 Task: Adjust the reminder settings in Microsoft Outlook.
Action: Mouse moved to (33, 28)
Screenshot: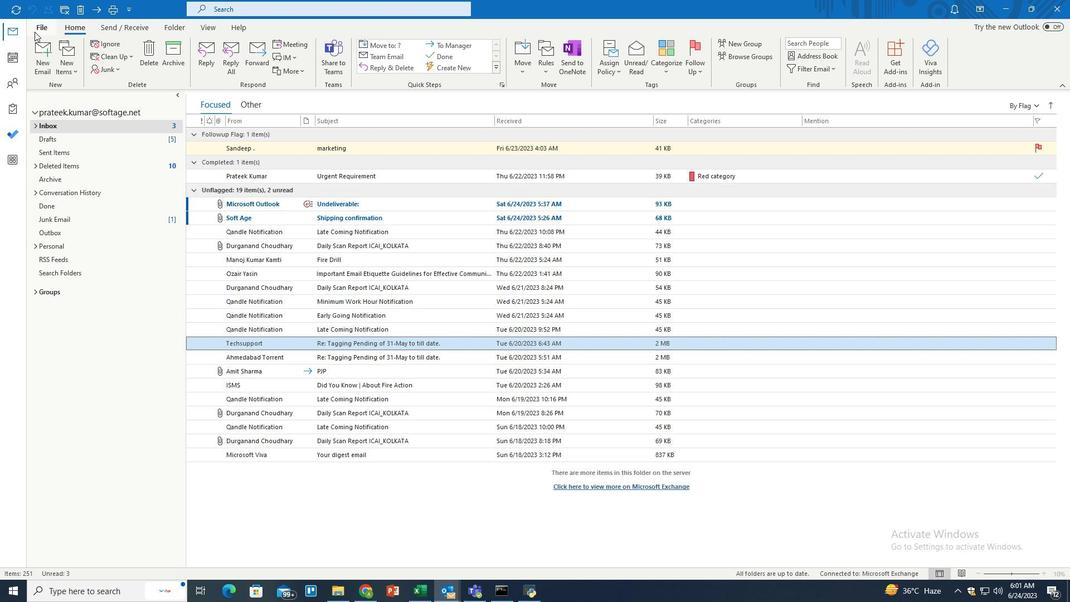 
Action: Mouse pressed left at (33, 28)
Screenshot: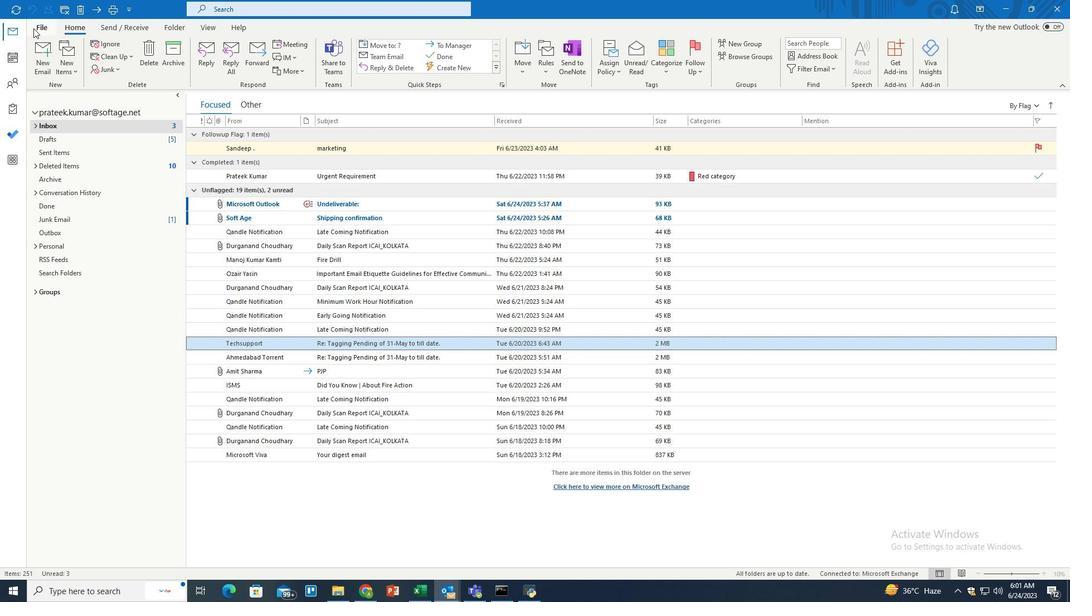 
Action: Mouse moved to (34, 537)
Screenshot: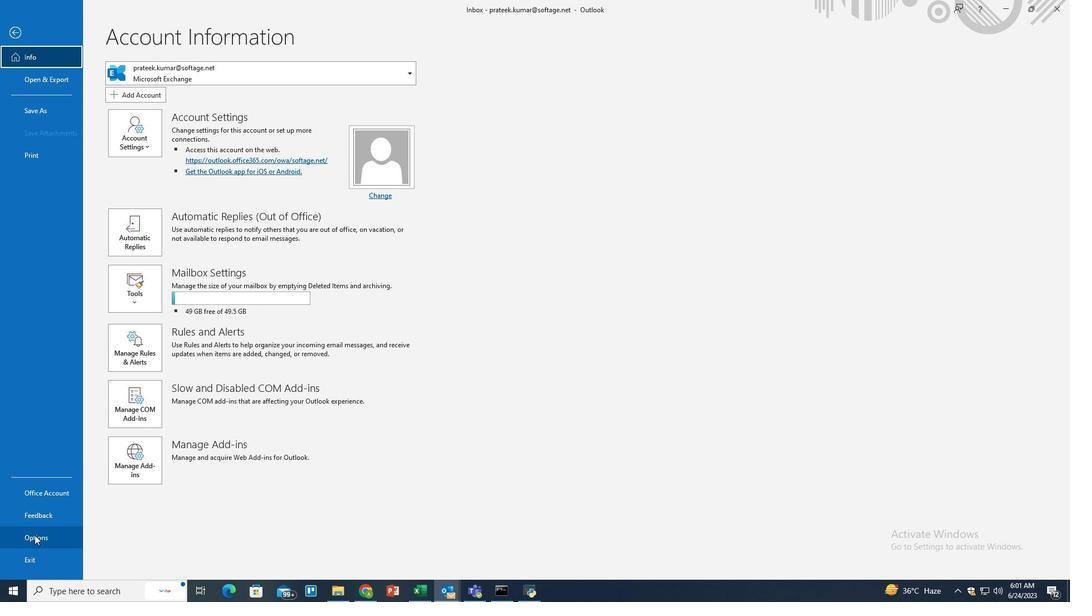 
Action: Mouse pressed left at (34, 537)
Screenshot: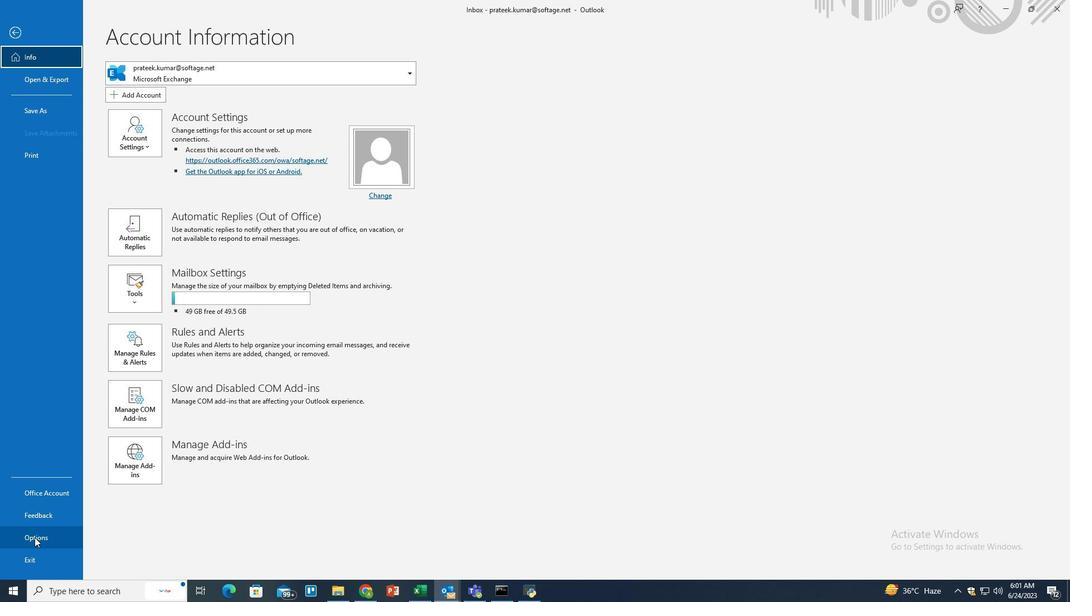 
Action: Mouse moved to (319, 269)
Screenshot: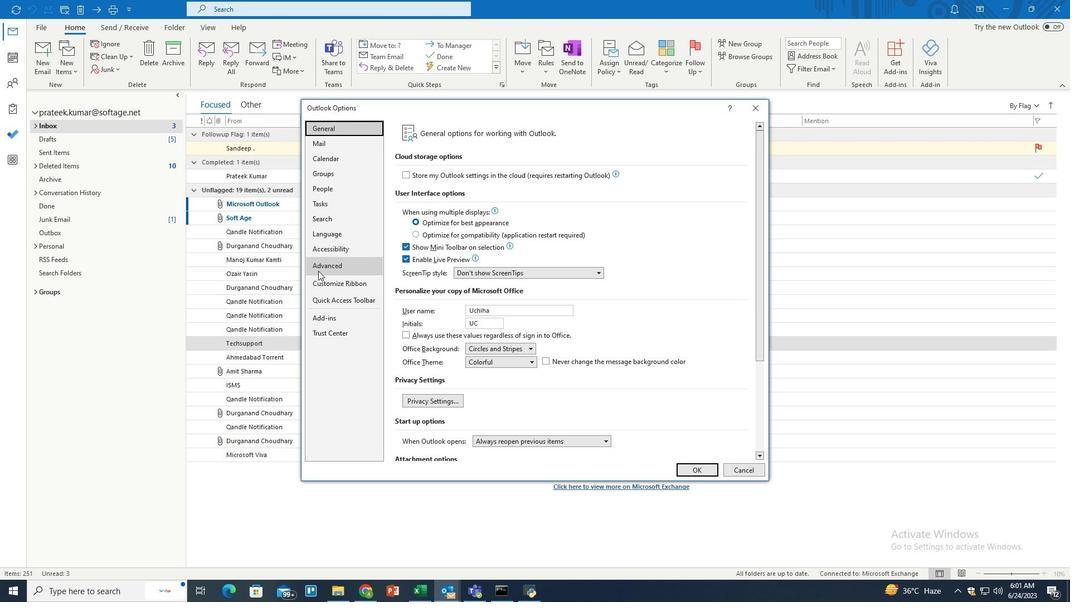 
Action: Mouse pressed left at (319, 269)
Screenshot: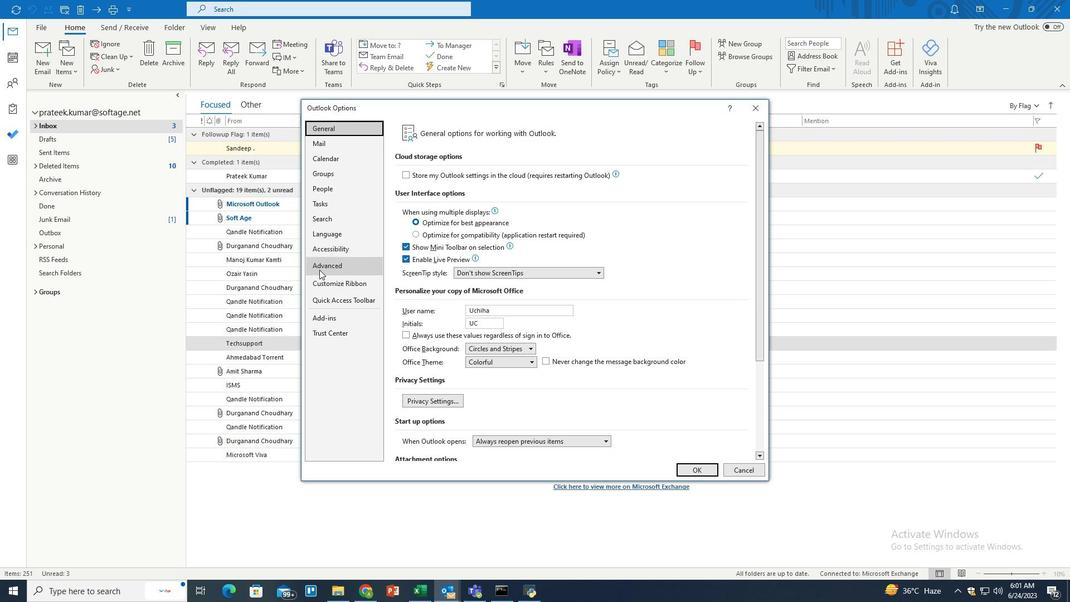 
Action: Mouse moved to (455, 322)
Screenshot: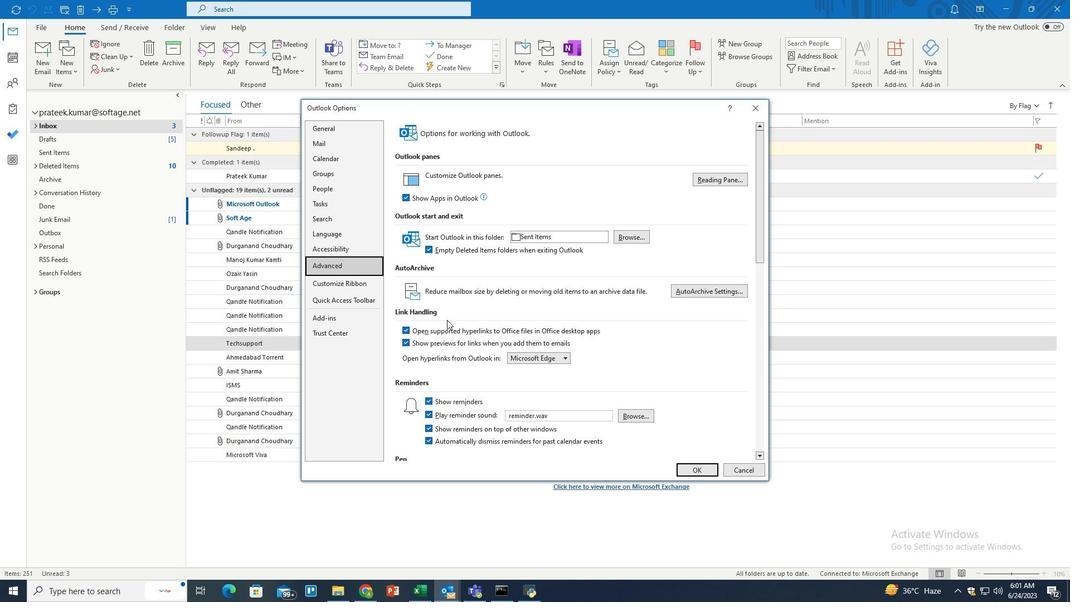 
Action: Mouse scrolled (455, 322) with delta (0, 0)
Screenshot: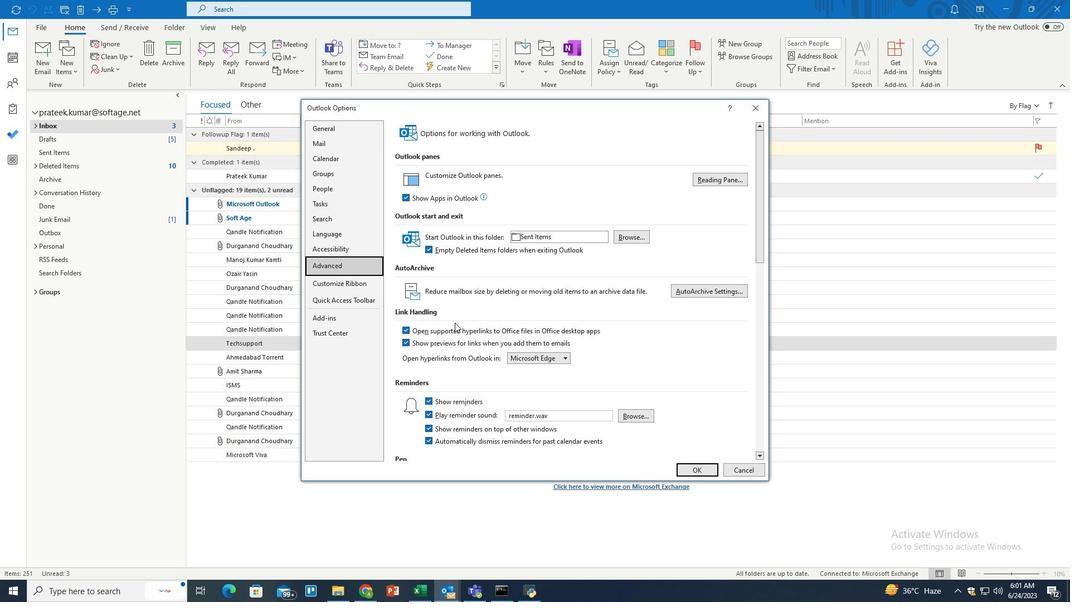 
Action: Mouse scrolled (455, 322) with delta (0, 0)
Screenshot: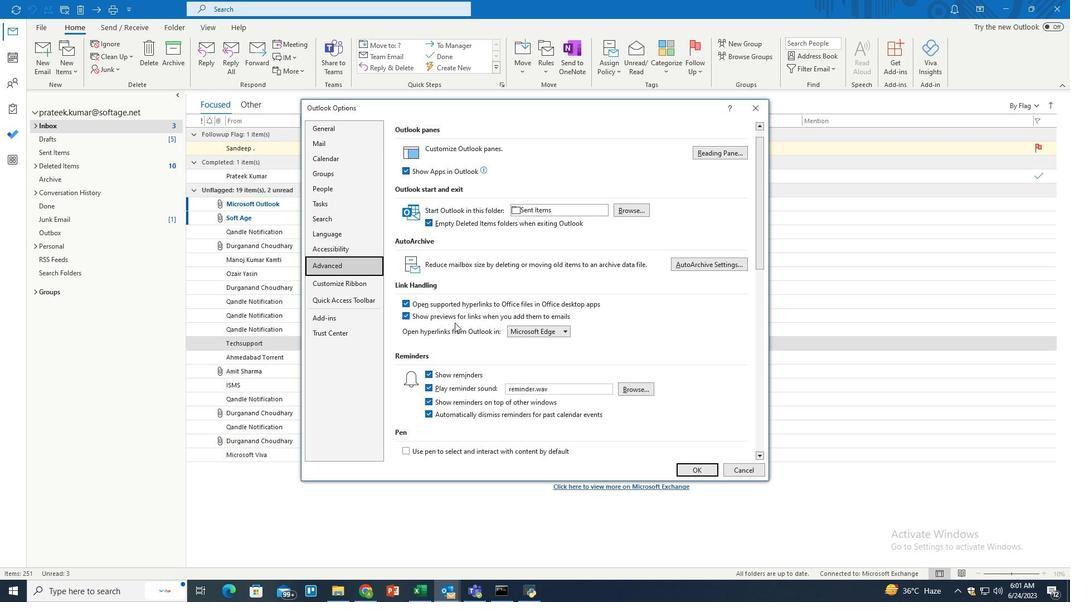 
Action: Mouse scrolled (455, 322) with delta (0, 0)
Screenshot: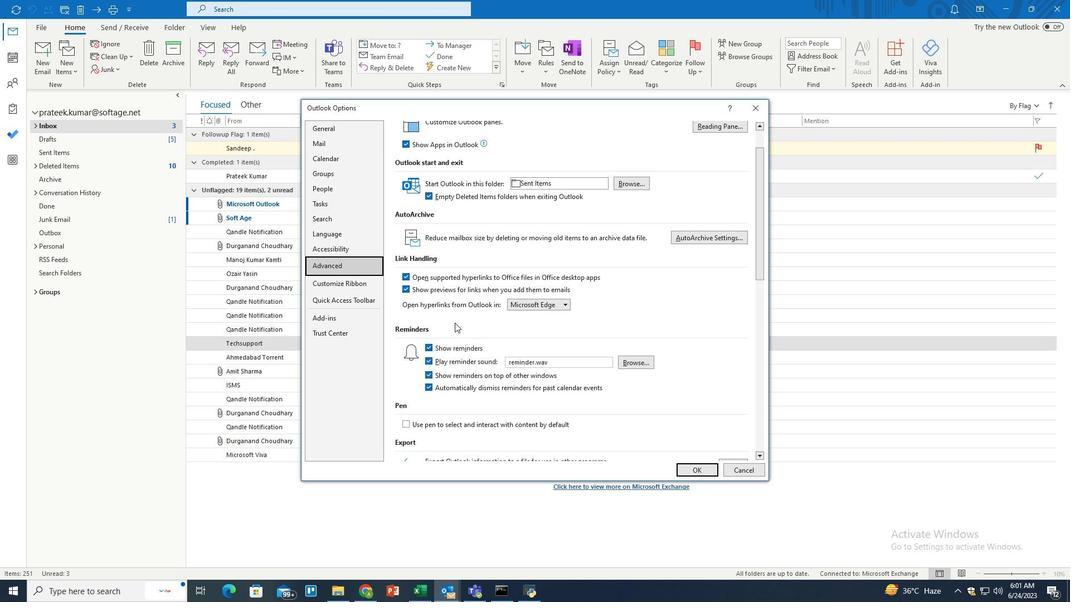 
Action: Mouse scrolled (455, 322) with delta (0, 0)
Screenshot: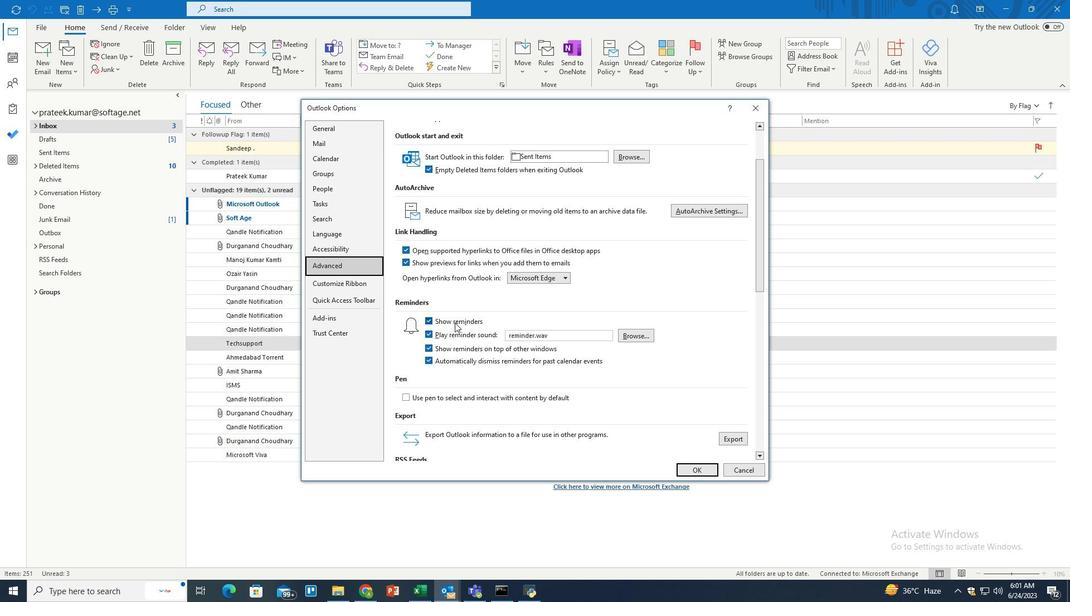 
Action: Mouse scrolled (455, 322) with delta (0, 0)
Screenshot: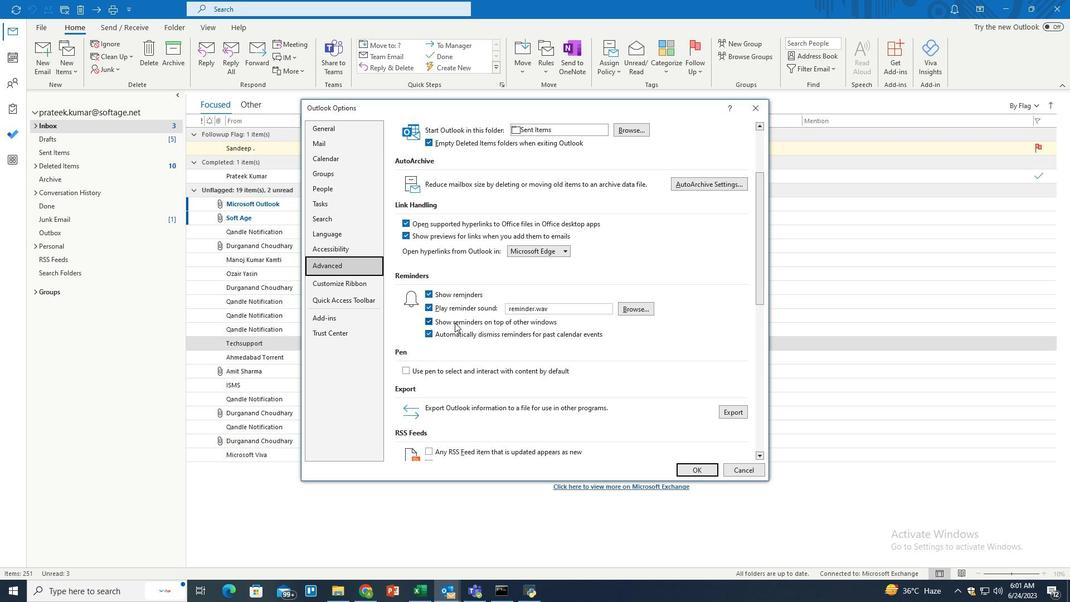 
Action: Mouse scrolled (455, 322) with delta (0, 0)
Screenshot: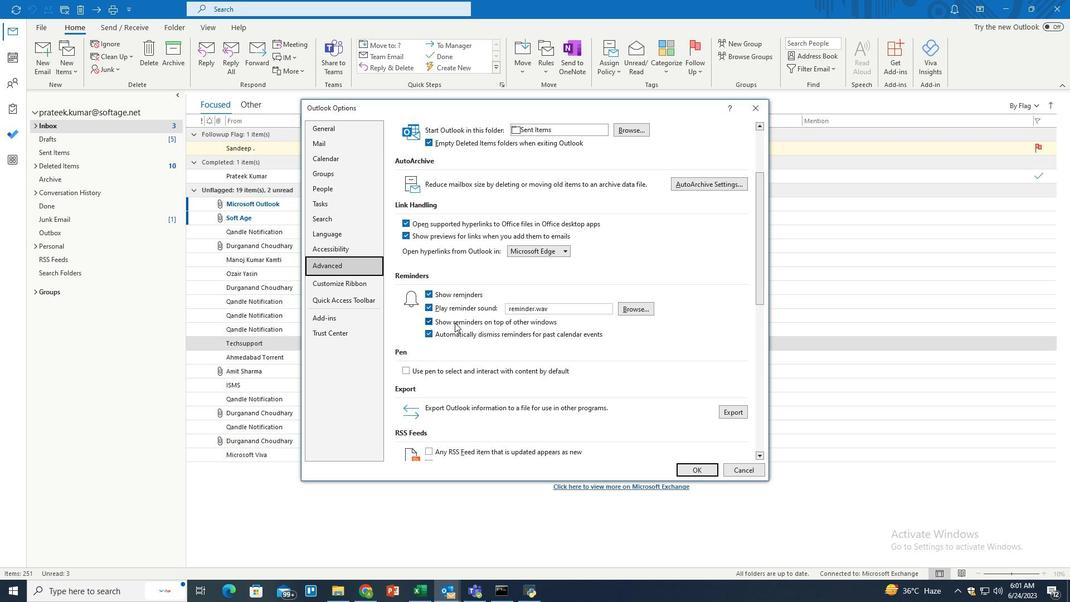 
Action: Mouse moved to (407, 318)
Screenshot: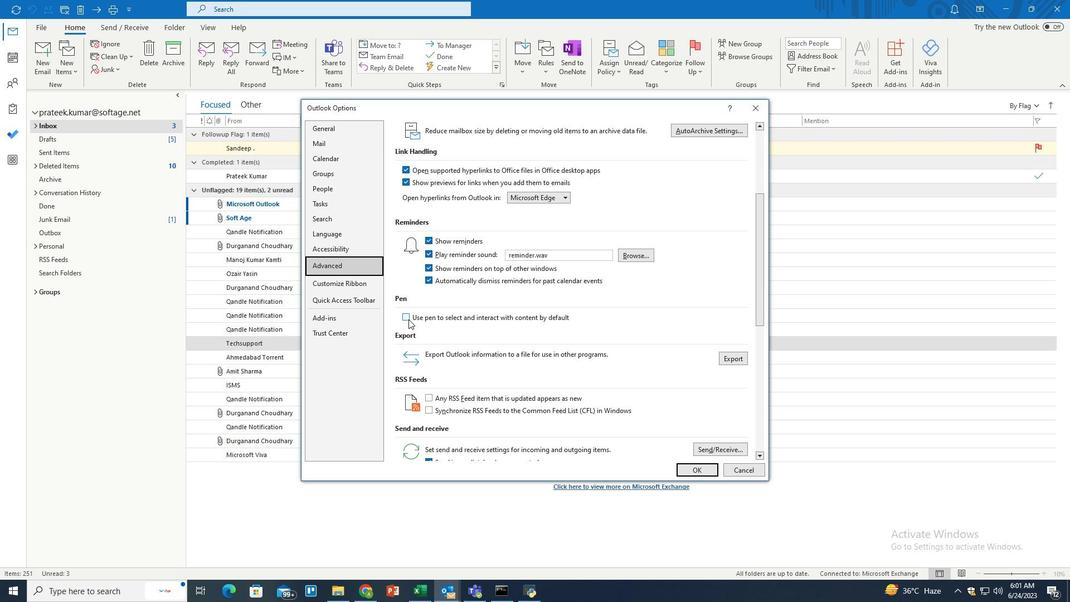 
Action: Mouse pressed left at (407, 318)
Screenshot: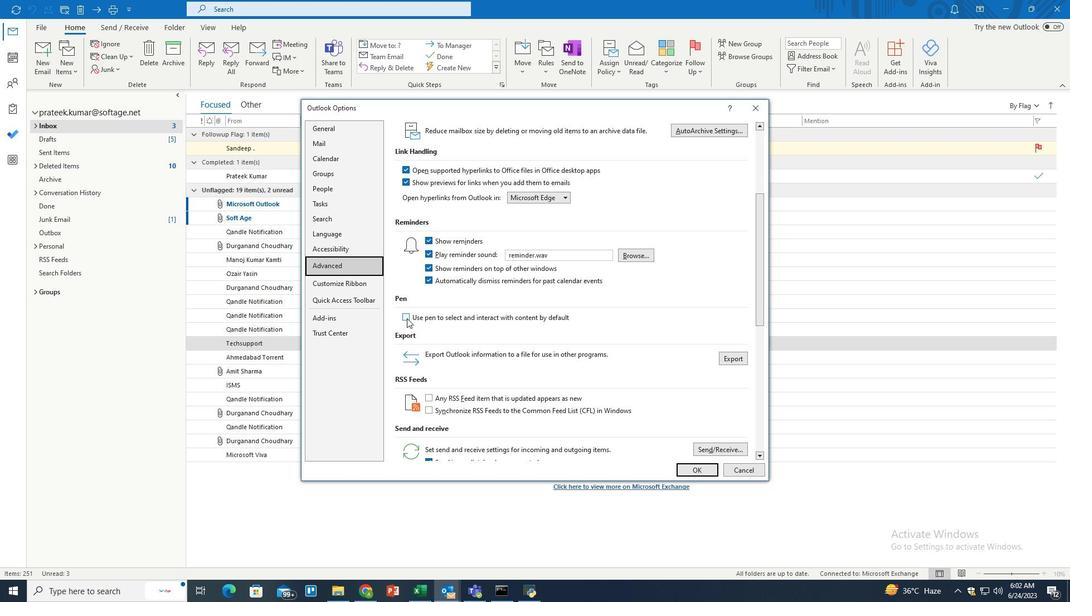 
Action: Mouse moved to (688, 466)
Screenshot: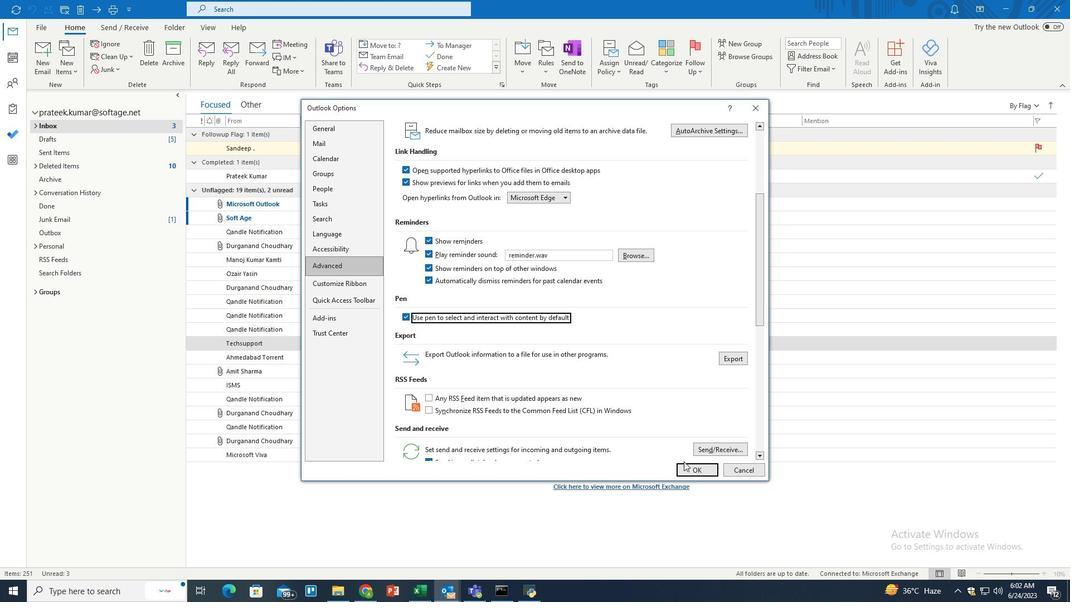 
Action: Mouse pressed left at (688, 466)
Screenshot: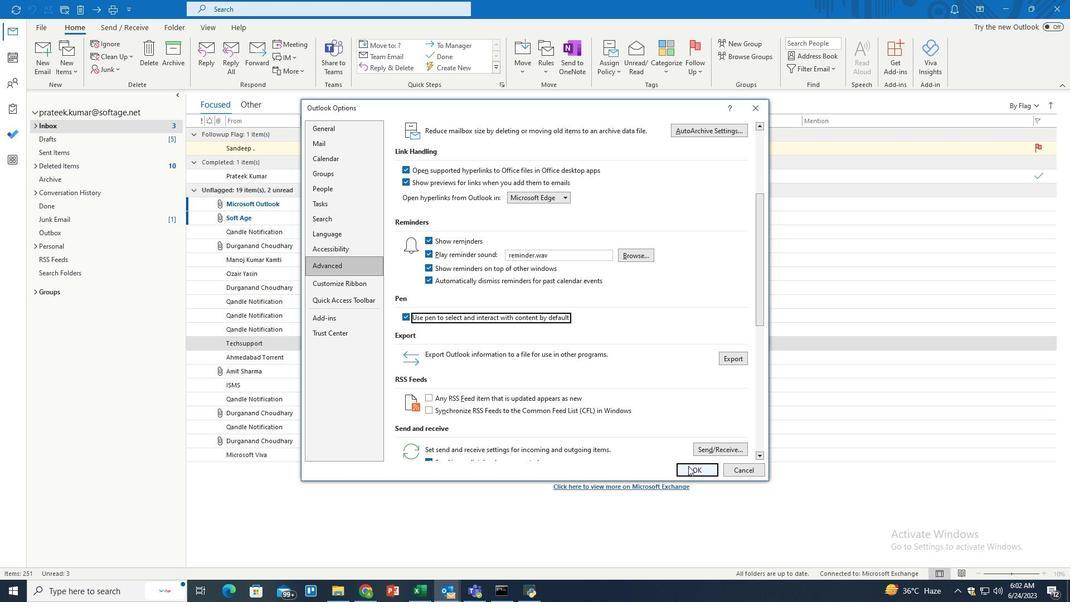 
Action: Mouse moved to (511, 350)
Screenshot: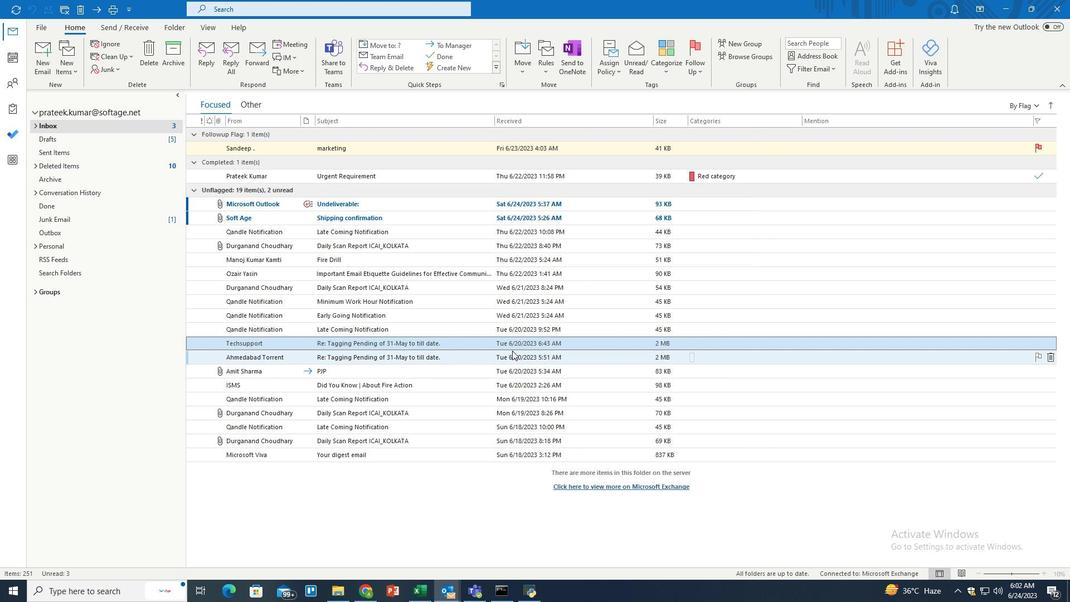 
